 Task: Choose "enabled by default".
Action: Mouse moved to (1021, 85)
Screenshot: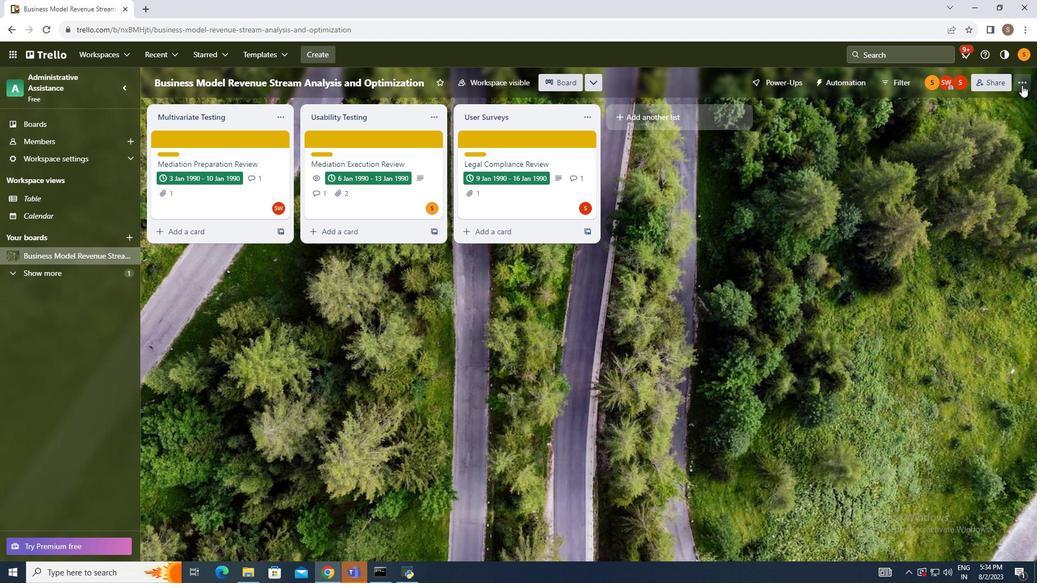 
Action: Mouse pressed left at (1021, 85)
Screenshot: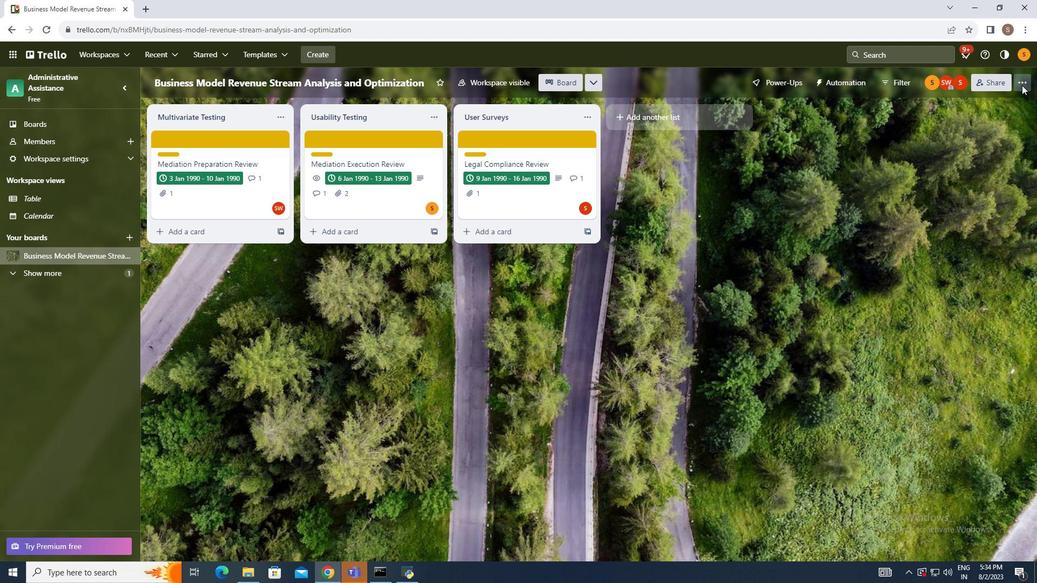 
Action: Mouse moved to (943, 225)
Screenshot: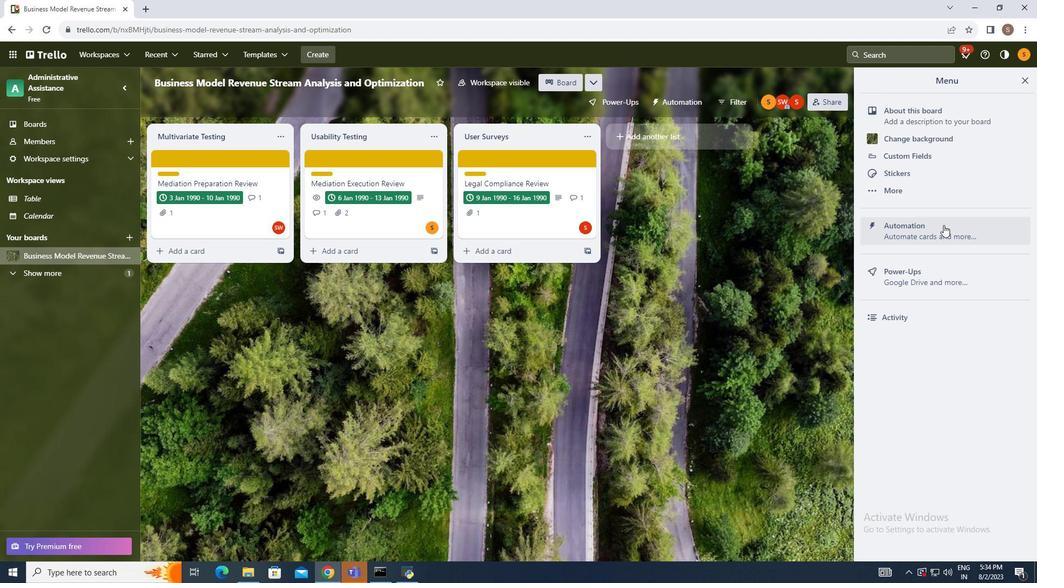 
Action: Mouse pressed left at (943, 225)
Screenshot: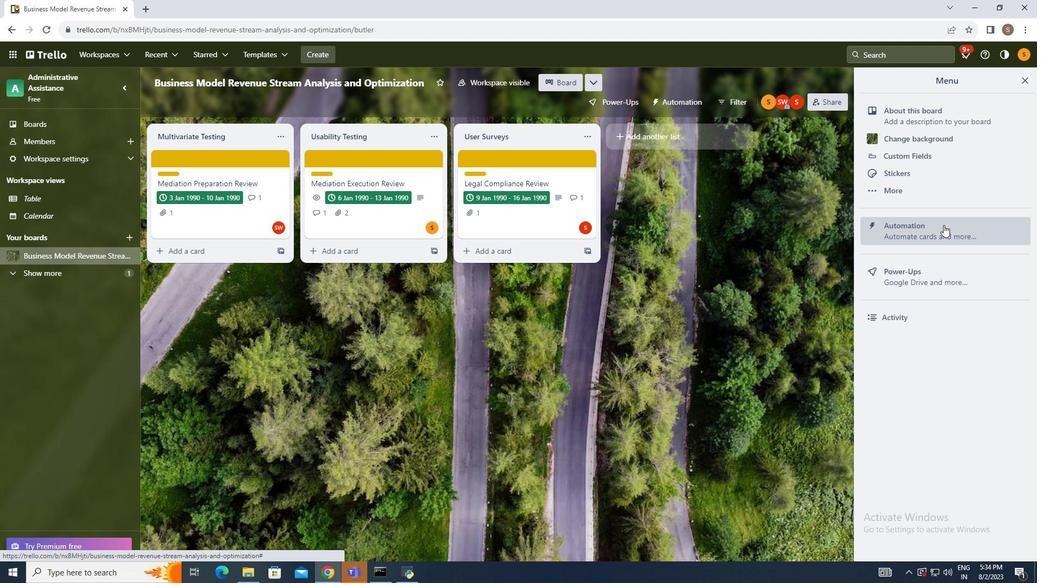 
Action: Mouse moved to (206, 276)
Screenshot: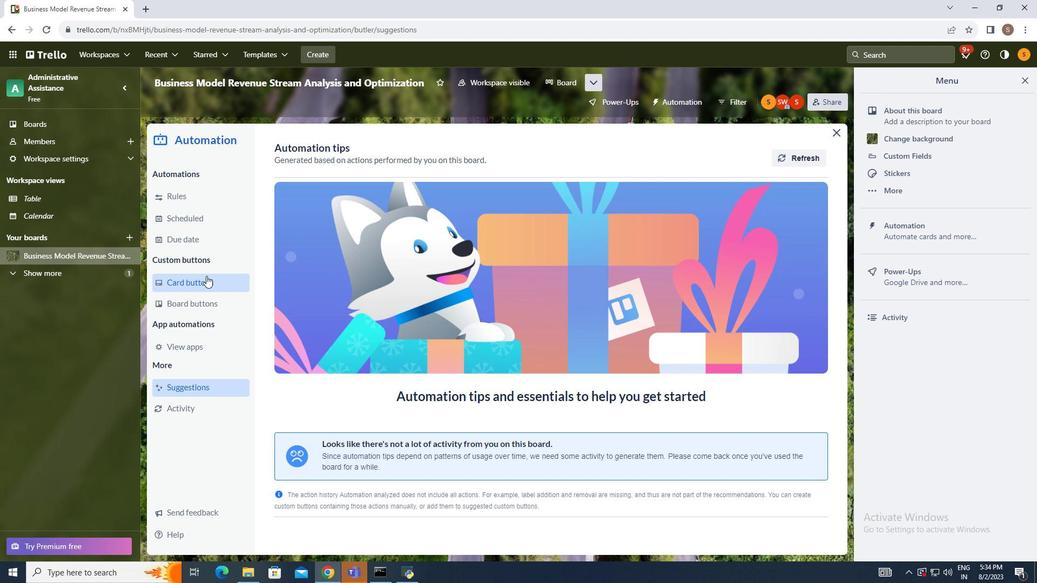 
Action: Mouse pressed left at (206, 276)
Screenshot: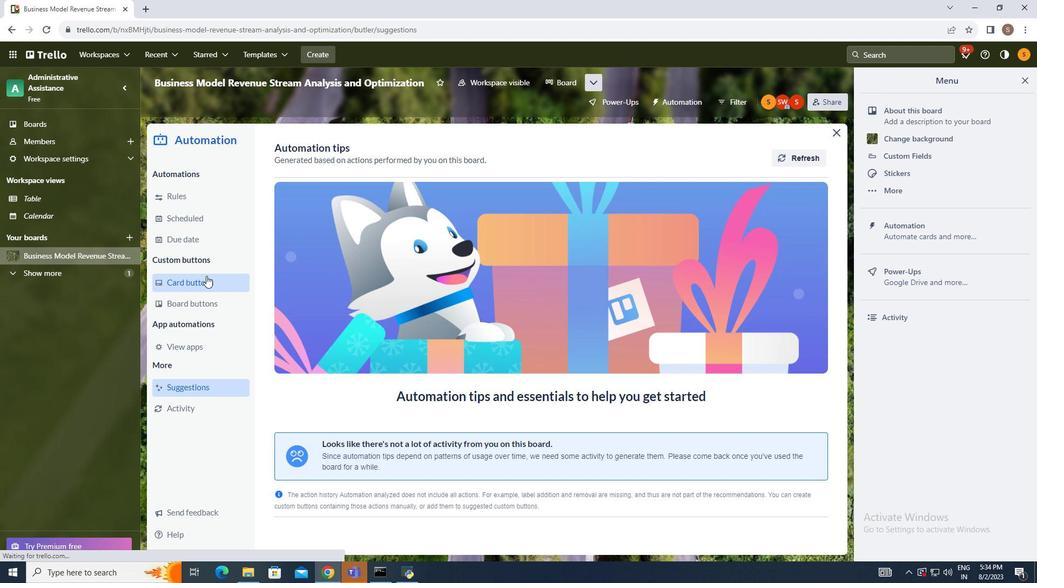 
Action: Mouse moved to (797, 150)
Screenshot: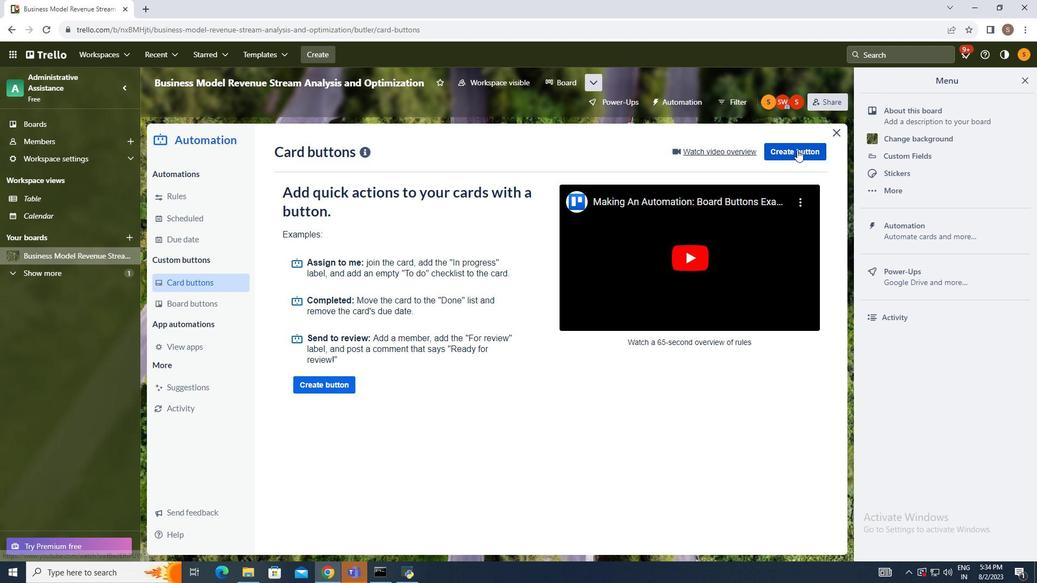 
Action: Mouse pressed left at (797, 150)
Screenshot: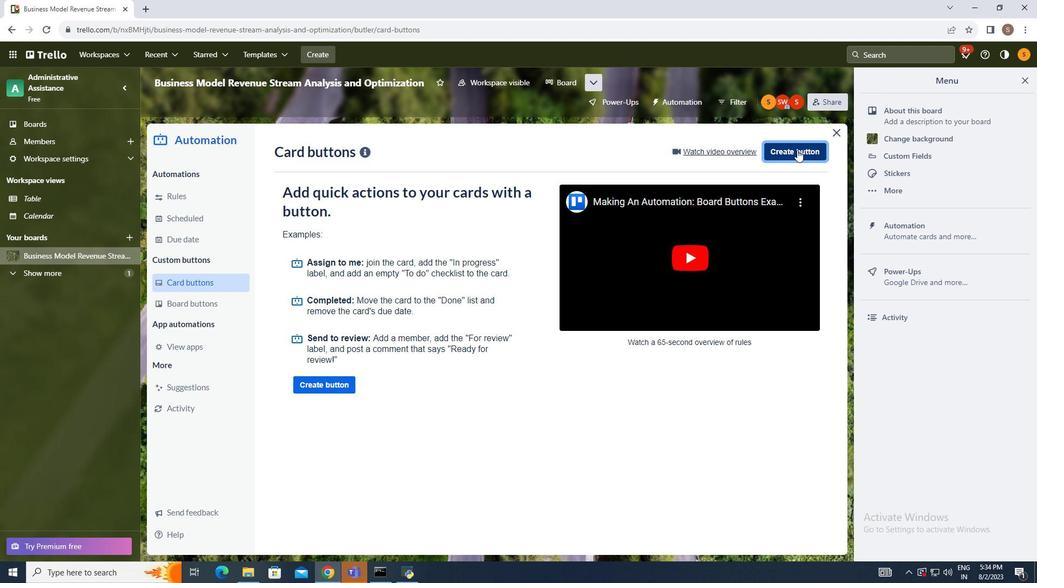 
Action: Mouse moved to (448, 199)
Screenshot: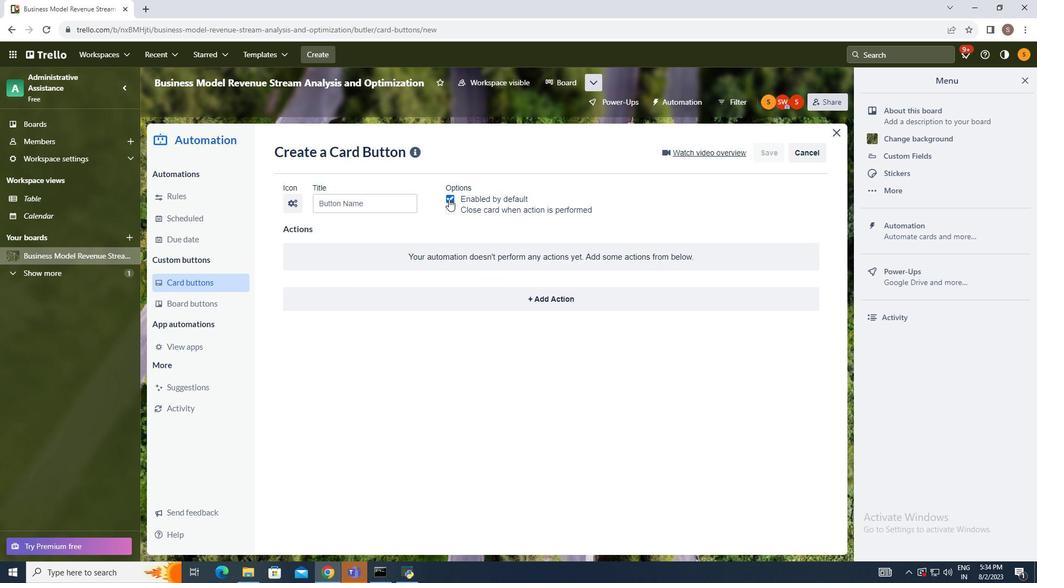 
Action: Mouse pressed left at (448, 199)
Screenshot: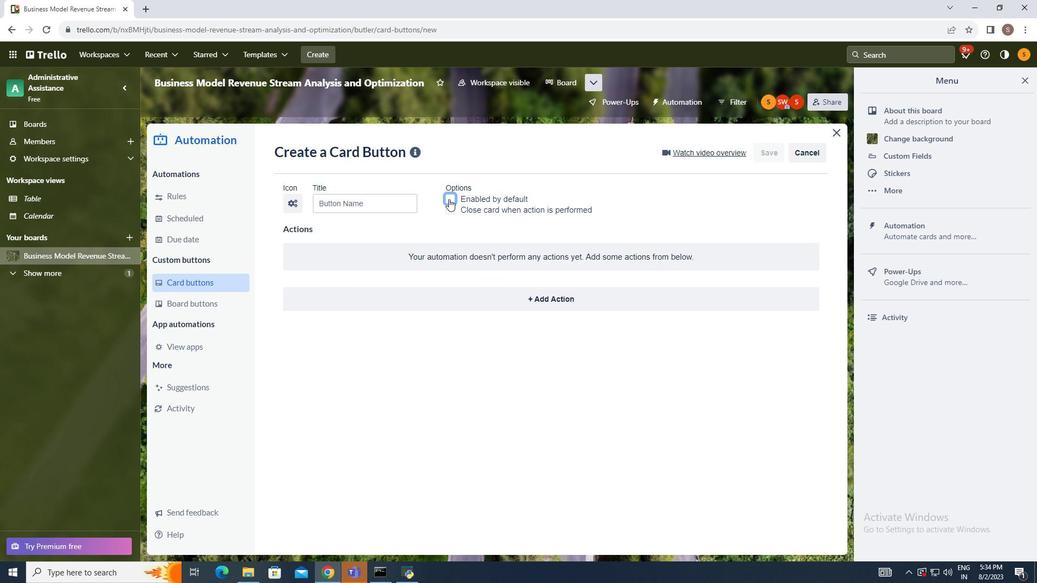 
Action: Mouse pressed left at (448, 199)
Screenshot: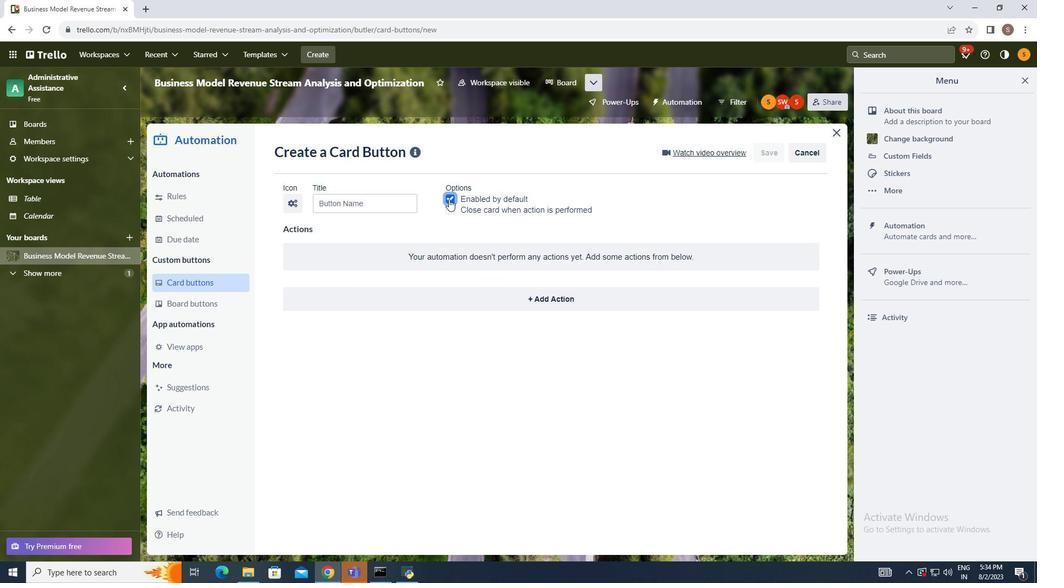 
Action: Mouse moved to (659, 213)
Screenshot: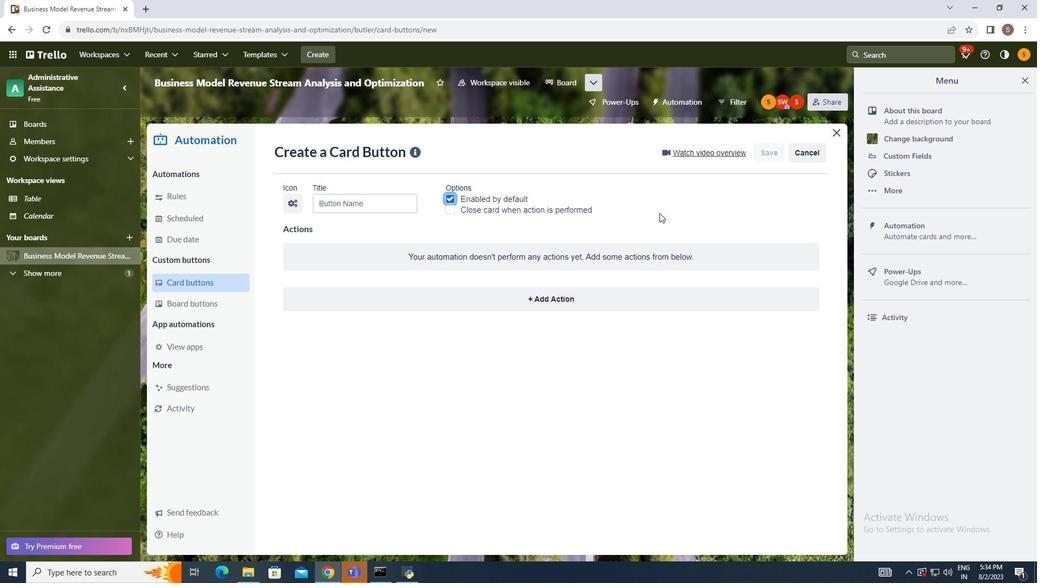 
